 Task: Write a JavaScript function to calculate the factorial of a number using recursion.
Action: Mouse moved to (139, 49)
Screenshot: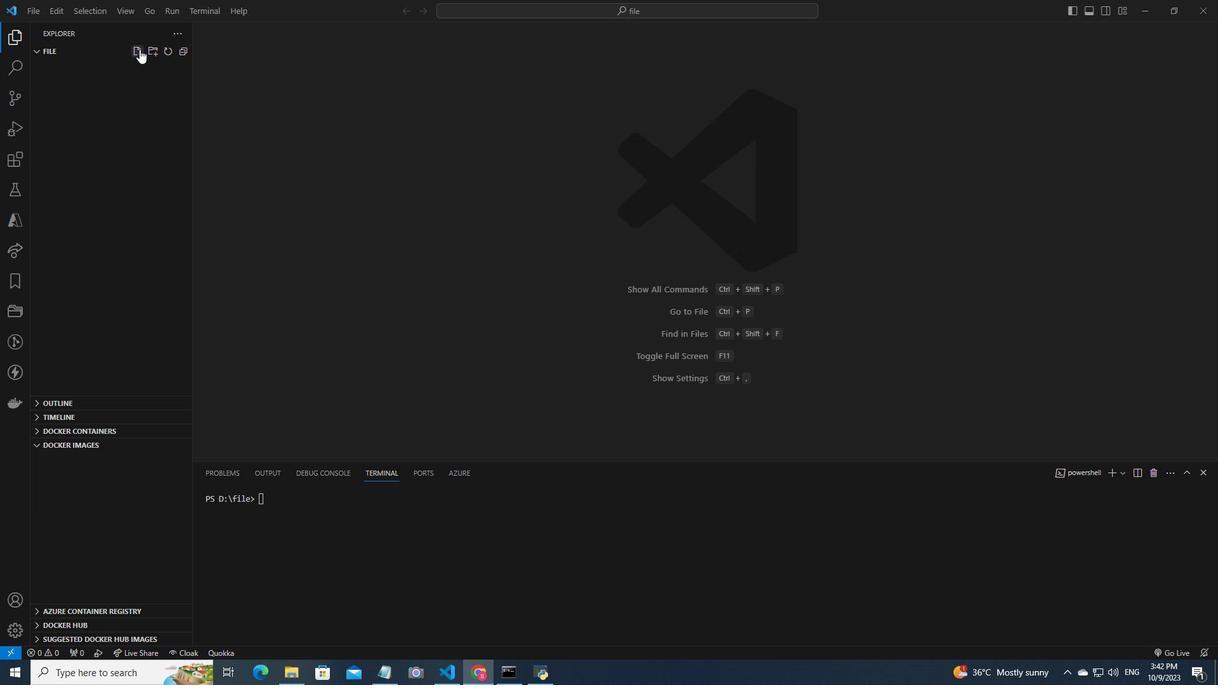 
Action: Mouse pressed left at (139, 49)
Screenshot: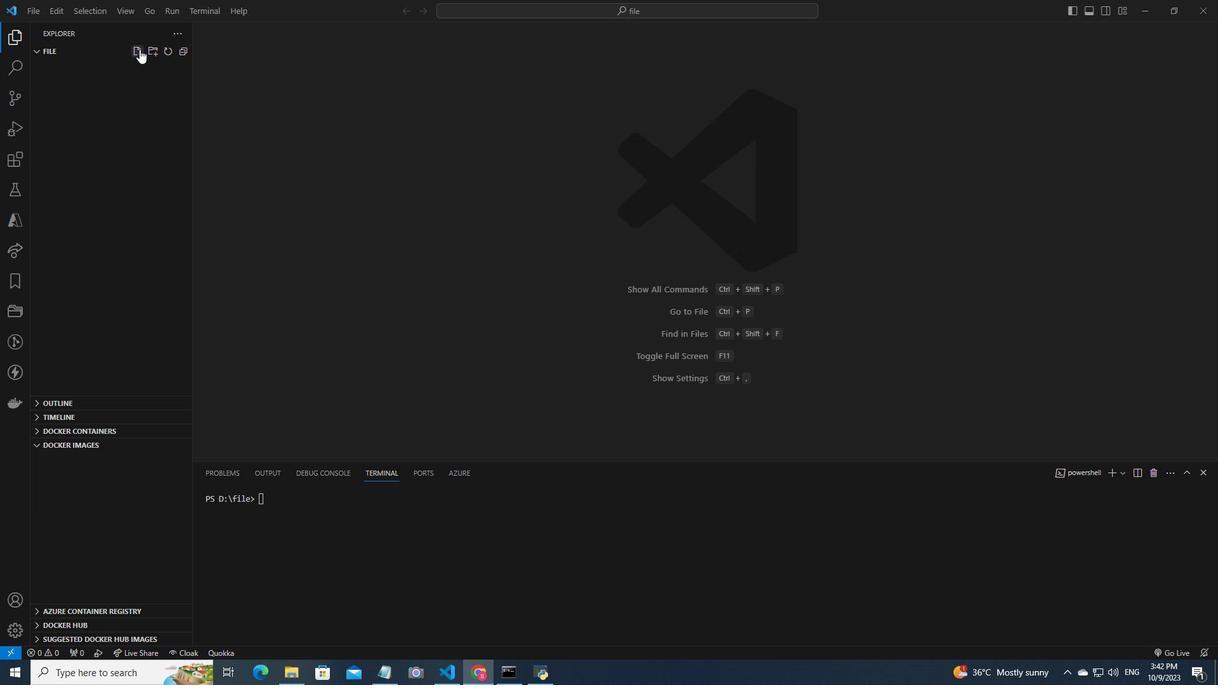 
Action: Mouse moved to (120, 62)
Screenshot: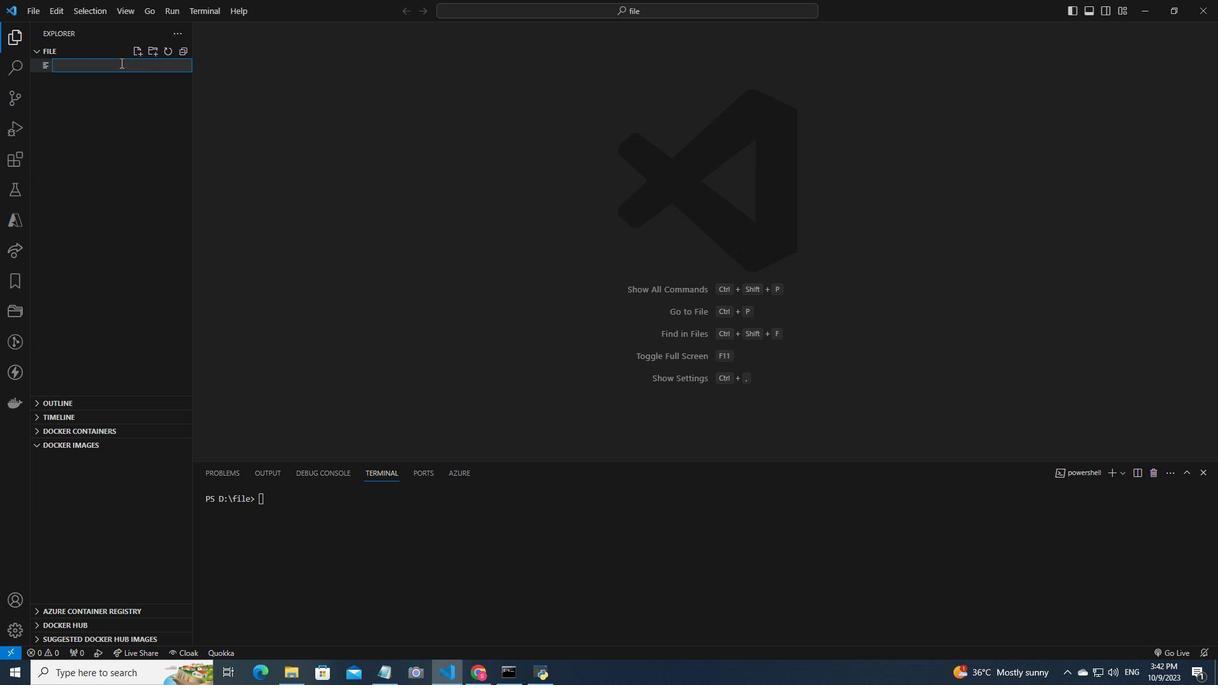
Action: Mouse pressed left at (120, 62)
Screenshot: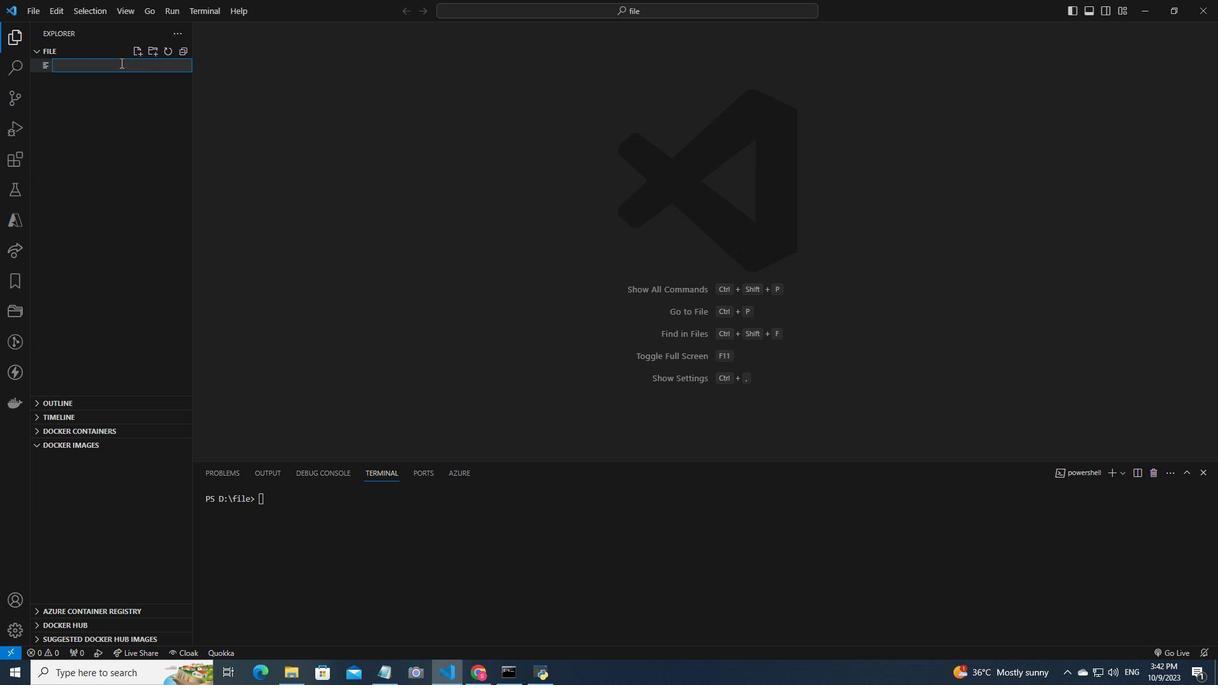 
Action: Mouse moved to (84, 146)
Screenshot: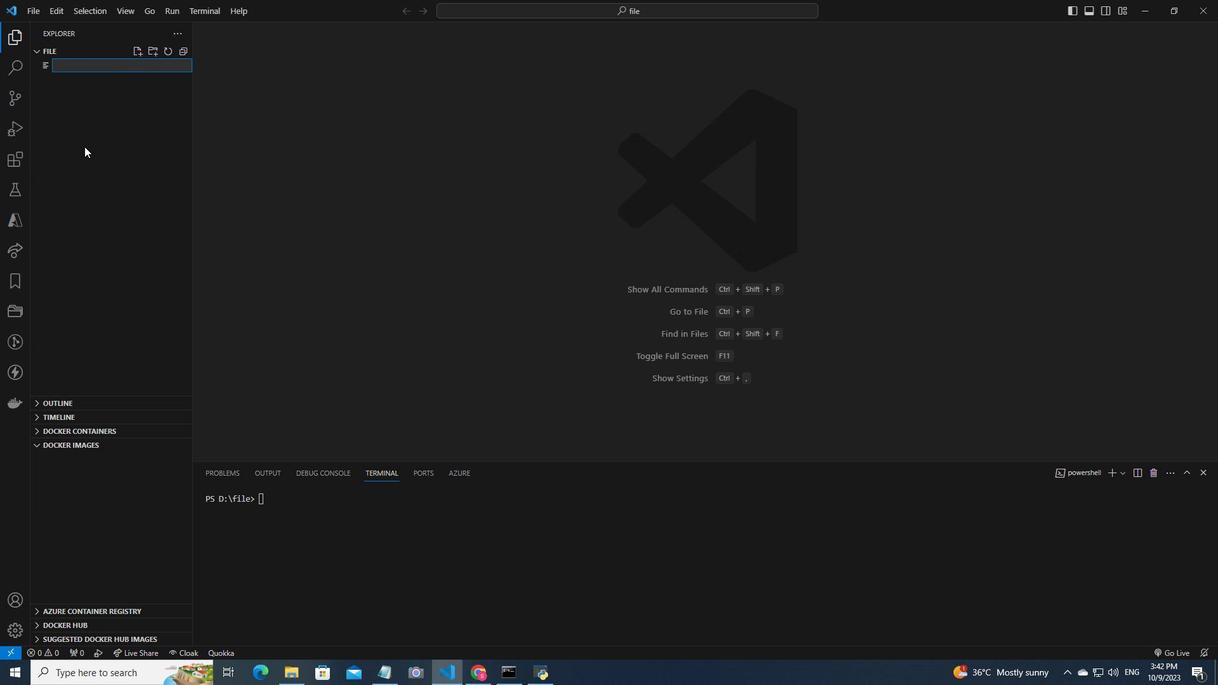 
Action: Key pressed fac.js<Key.enter>function<Key.space>factorial<Key.shift_r><Key.shift_r><Key.shift_r><Key.shift_r><Key.shift_r><Key.shift_r><Key.shift_r><Key.shift_r><Key.shift_r><Key.shift_r>(n<Key.right><Key.space><Key.shift_r>{<Key.enter>if<Key.space><Key.shift_r>(n<Key.space>===<Key.space>0<Key.right><Key.space><Key.shift_r>{<Key.enter>return<Key.space>1;<Key.down><Key.space>else<Key.space><Key.shift_r>{<Key.enter>return<Key.space>n<Key.shift_r><Key.shift_r><Key.shift_r><Key.shift_r><Key.shift_r><Key.shift_r><Key.shift_r><Key.shift_r><Key.shift_r><Key.shift_r>*<Key.left><Key.space><Key.right><Key.space>factorial<Key.shift_r>(n<Key.space>-<Key.space>1<Key.right>;<Key.down><Key.down><Key.down><Key.enter><Key.enter>//<Key.space>e<Key.backspace><Key.shift>Exan<Key.backspace>mple<Key.space>usage<Key.enter>const<Key.space>num<Key.space>=5<Key.left><Key.space><Key.right>;<Key.enter>const<Key.space>result<Key.space>=<Key.space>r<Key.backspace>factorial<Key.shift_r><Key.shift_r><Key.shift_r>(num<Key.shift_r><Key.shift_r><Key.shift_r><Key.shift_r><Key.shift_r><Key.shift_r><Key.shift_r><Key.shift_r><Key.shift_r><Key.shift_r>);<Key.enter>console.log<Key.shift_r><Key.shift_r><Key.shift_r><Key.shift_r><Key.shift_r><Key.shift_r><Key.shift_r><Key.shift_r><Key.shift_r><Key.shift_r><Key.shift_r><Key.shift_r><Key.shift_r><Key.shift_r><Key.shift_r><Key.shift_r><Key.shift_r>(`<Key.shift>The<Key.space>factorial<Key.space>of<Key.space><Key.shift>$<Key.shift_r>{num<Key.space><Key.backspace><Key.right><Key.space>is<Key.space><Key.shift><Key.shift><Key.shift><Key.shift><Key.shift><Key.shift><Key.shift><Key.shift><Key.shift><Key.shift><Key.shift><Key.shift><Key.shift><Key.shift><Key.shift><Key.shift><Key.shift><Key.shift><Key.shift><Key.shift>$<Key.space><Key.shift_r><Key.backspace><Key.shift_r><Key.shift_r>{result<Key.right><Key.right><Key.right>;
Screenshot: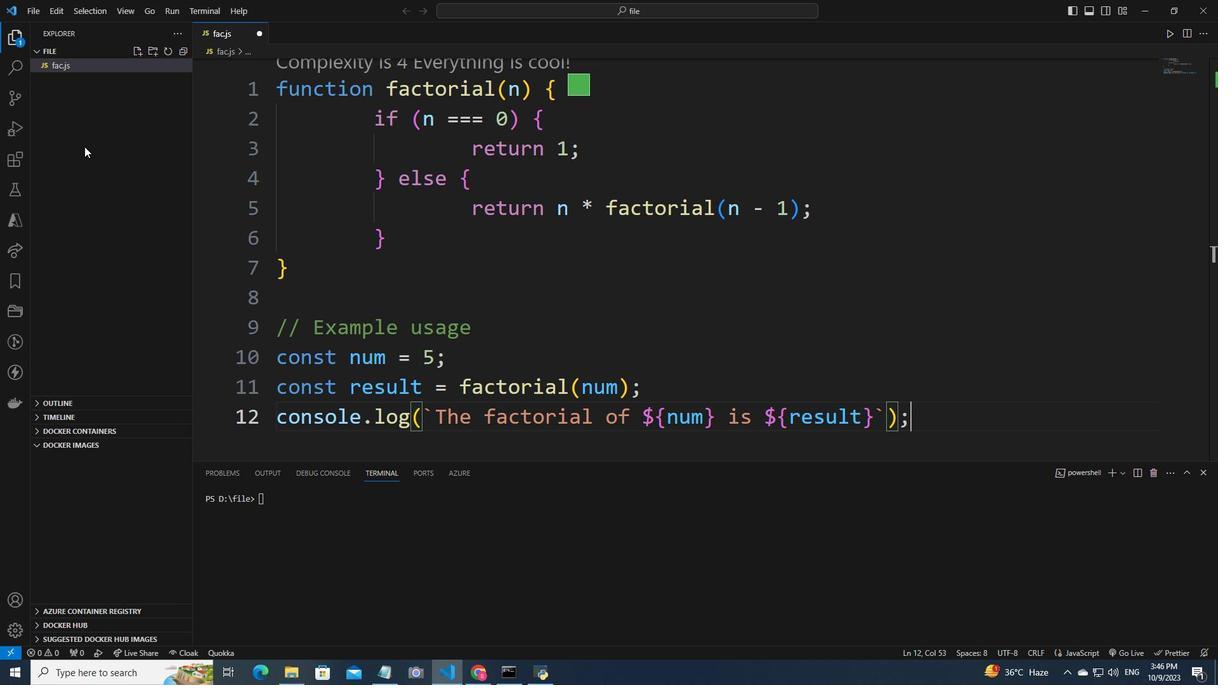 
Action: Mouse moved to (32, 10)
Screenshot: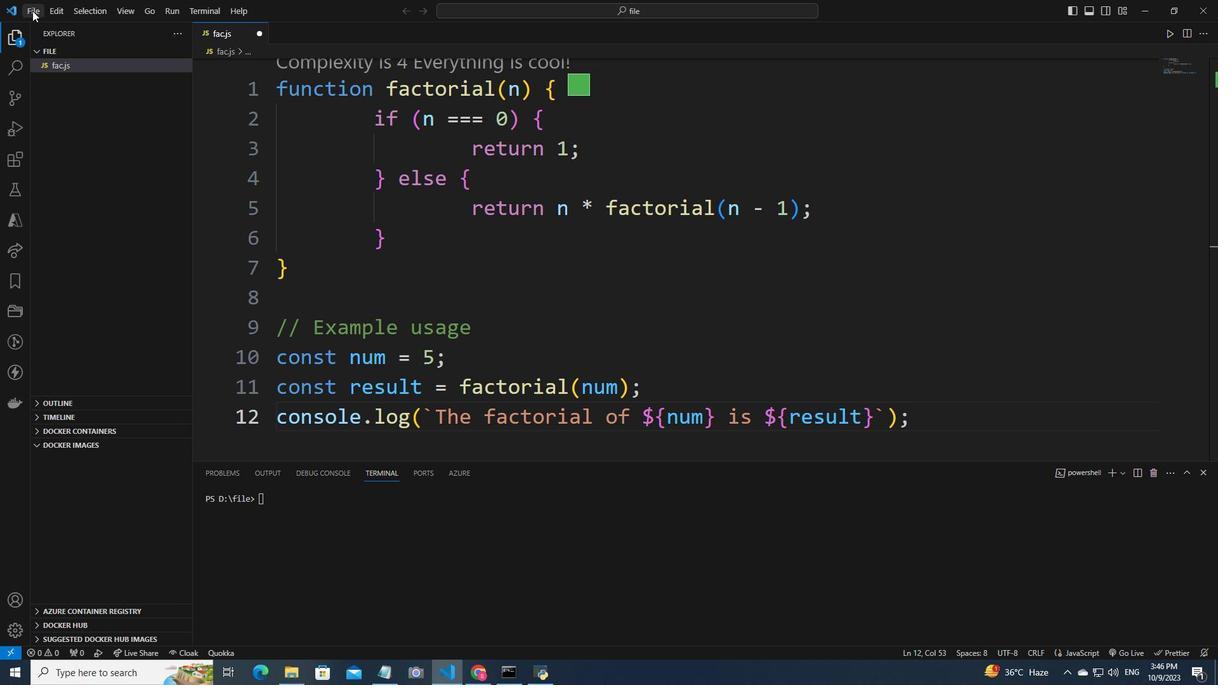 
Action: Mouse pressed left at (32, 10)
Screenshot: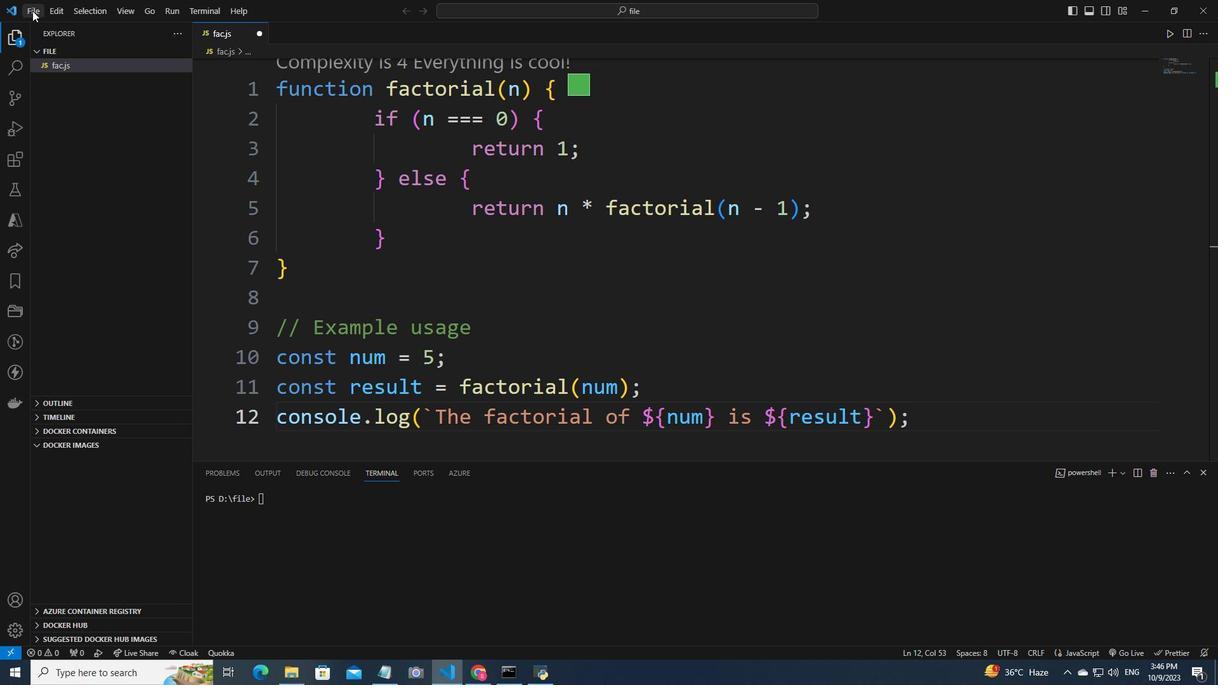
Action: Mouse moved to (62, 211)
Screenshot: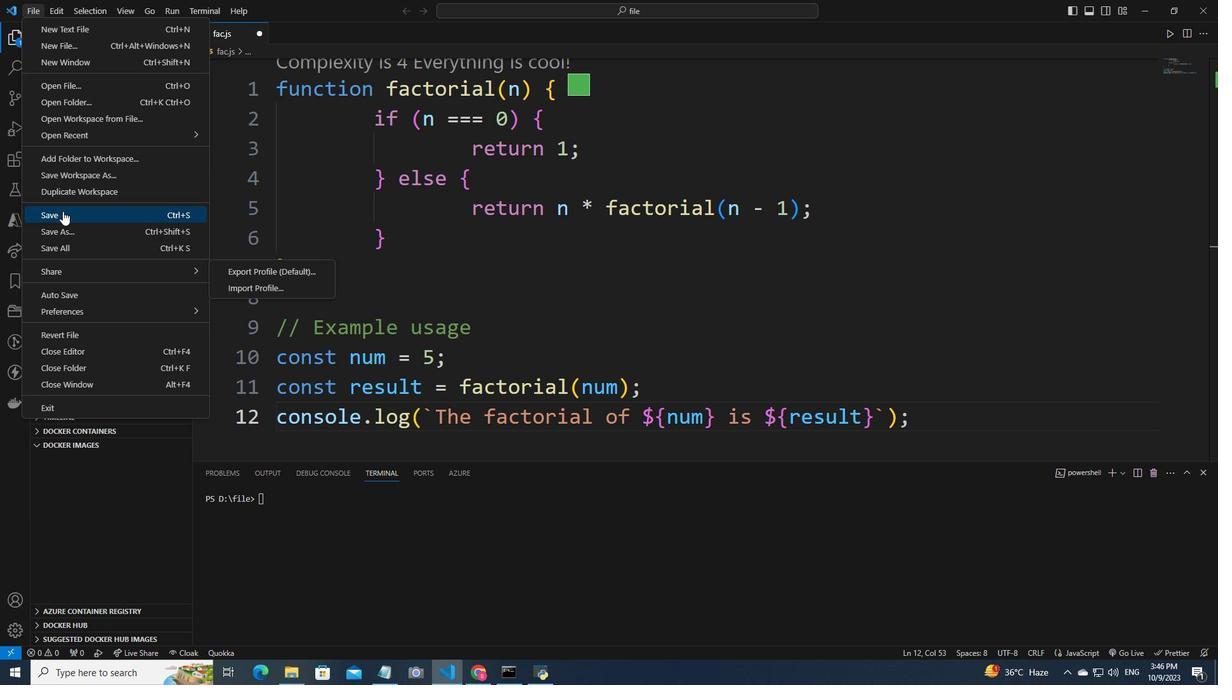 
Action: Mouse pressed left at (62, 211)
Screenshot: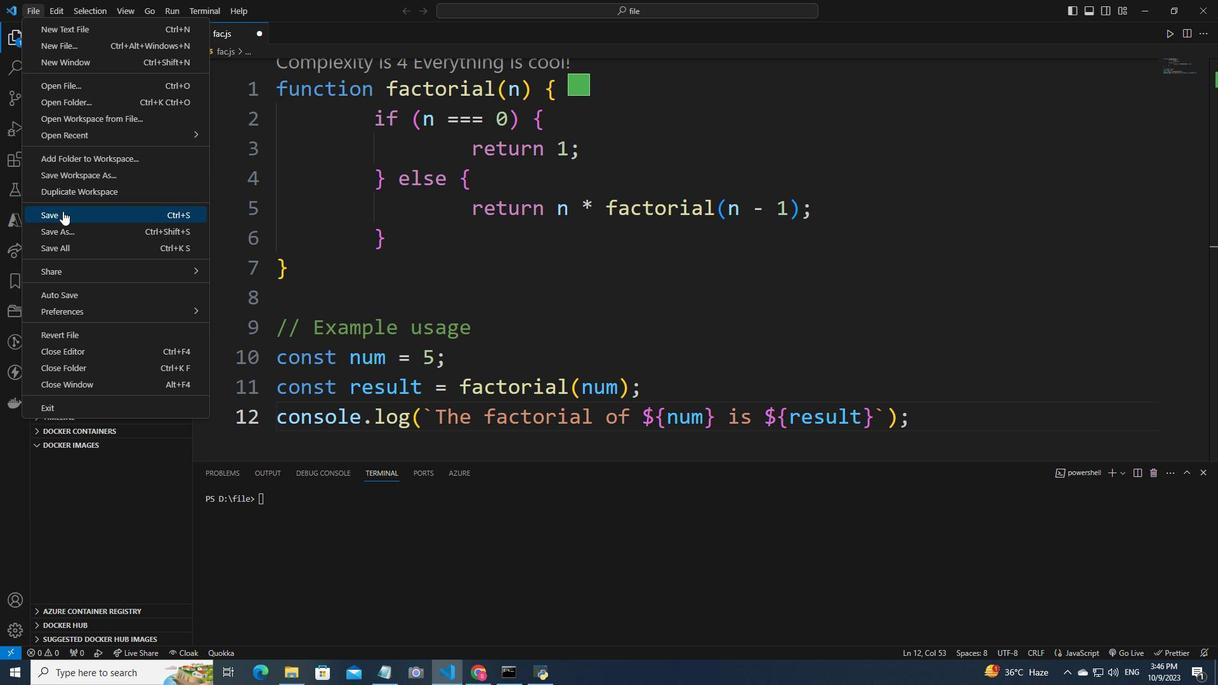 
Action: Mouse moved to (276, 502)
Screenshot: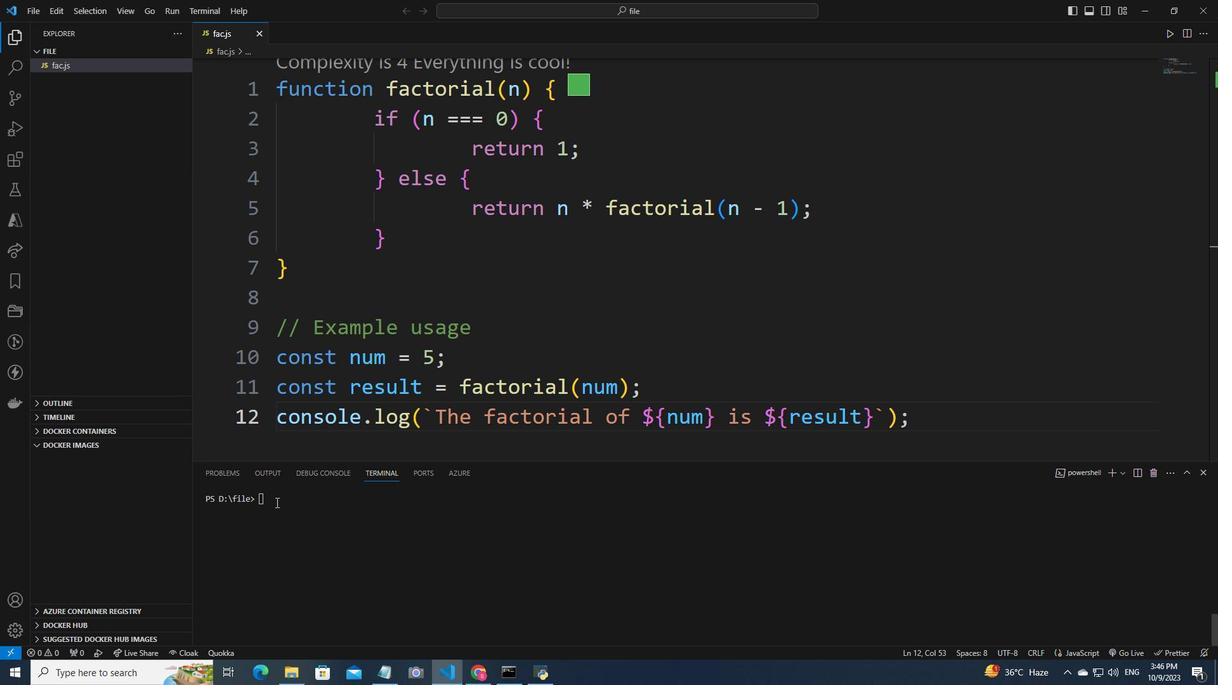 
Action: Mouse pressed left at (276, 502)
Screenshot: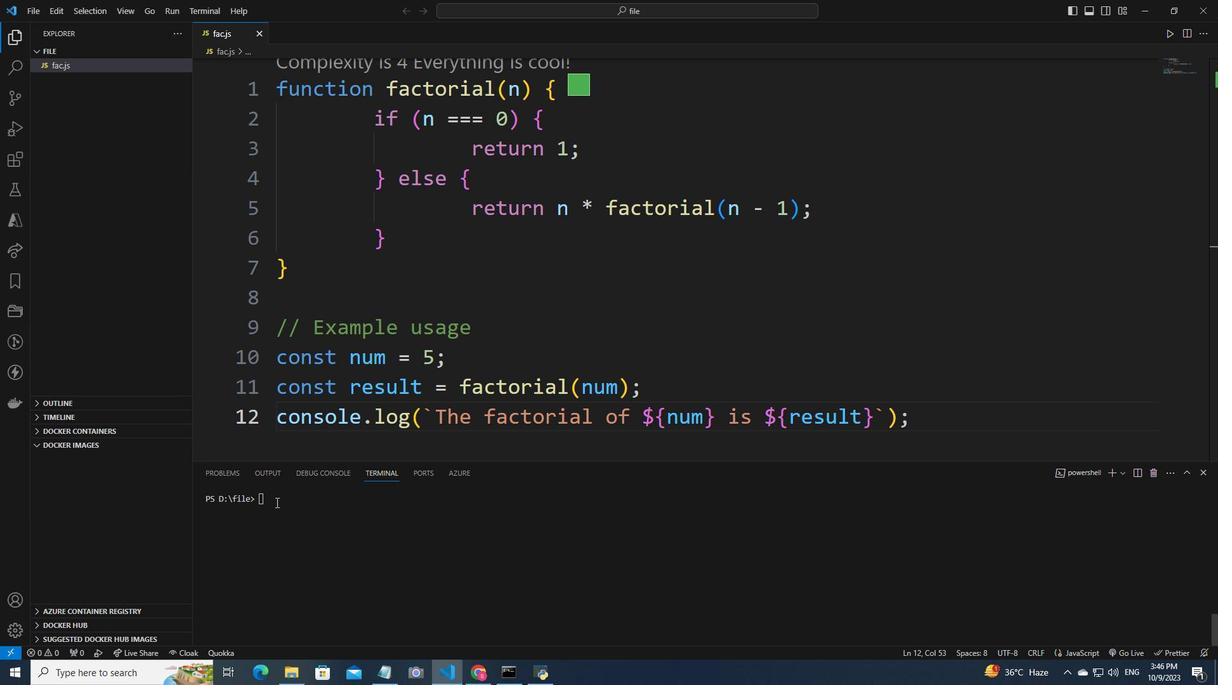 
Action: Mouse moved to (235, 460)
Screenshot: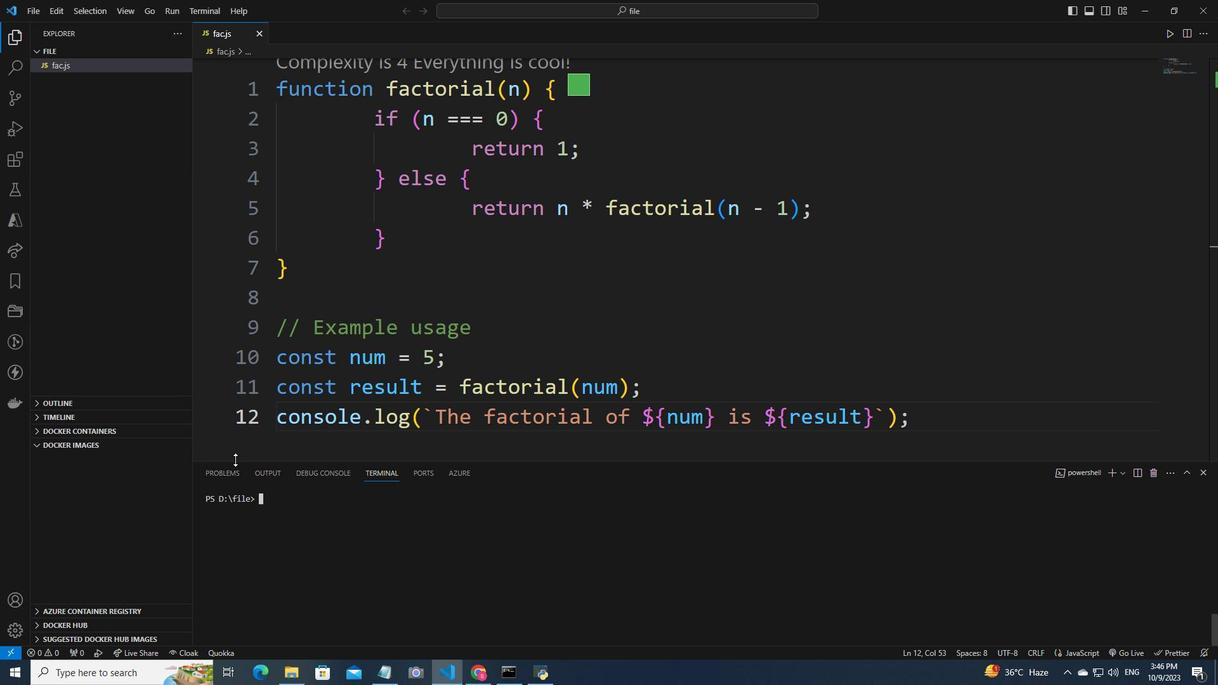 
Action: Key pressed node<Key.space>fac.js<Key.enter>
Screenshot: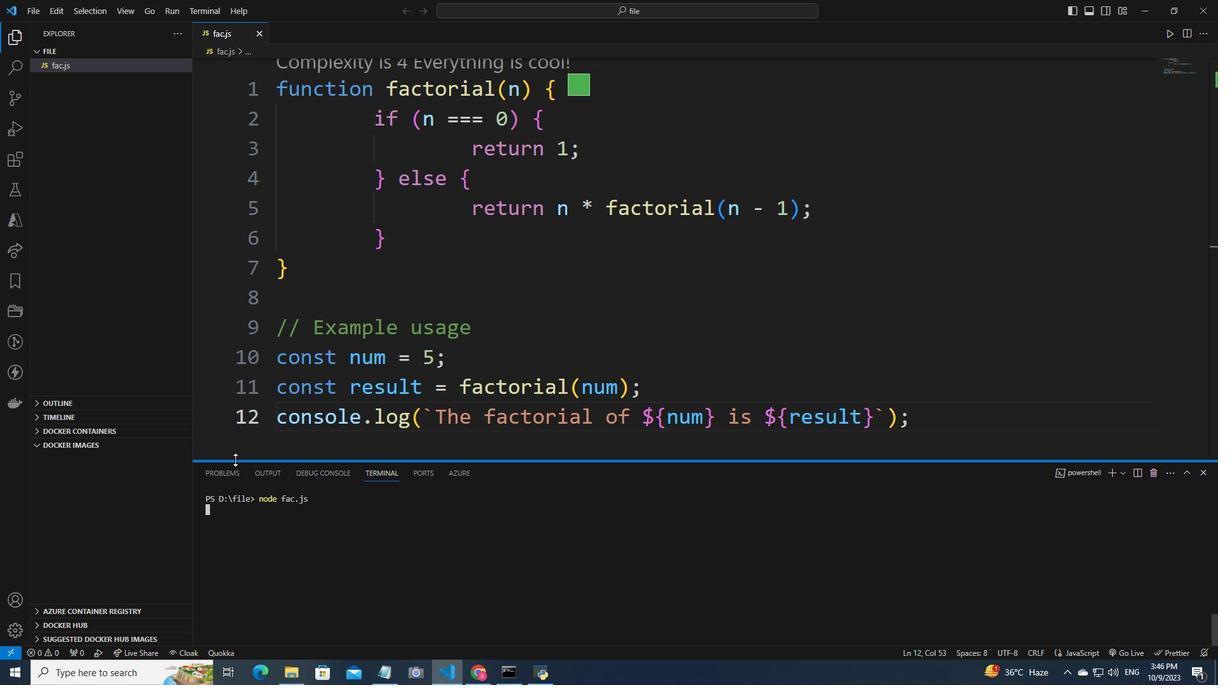 
Action: Mouse moved to (439, 355)
Screenshot: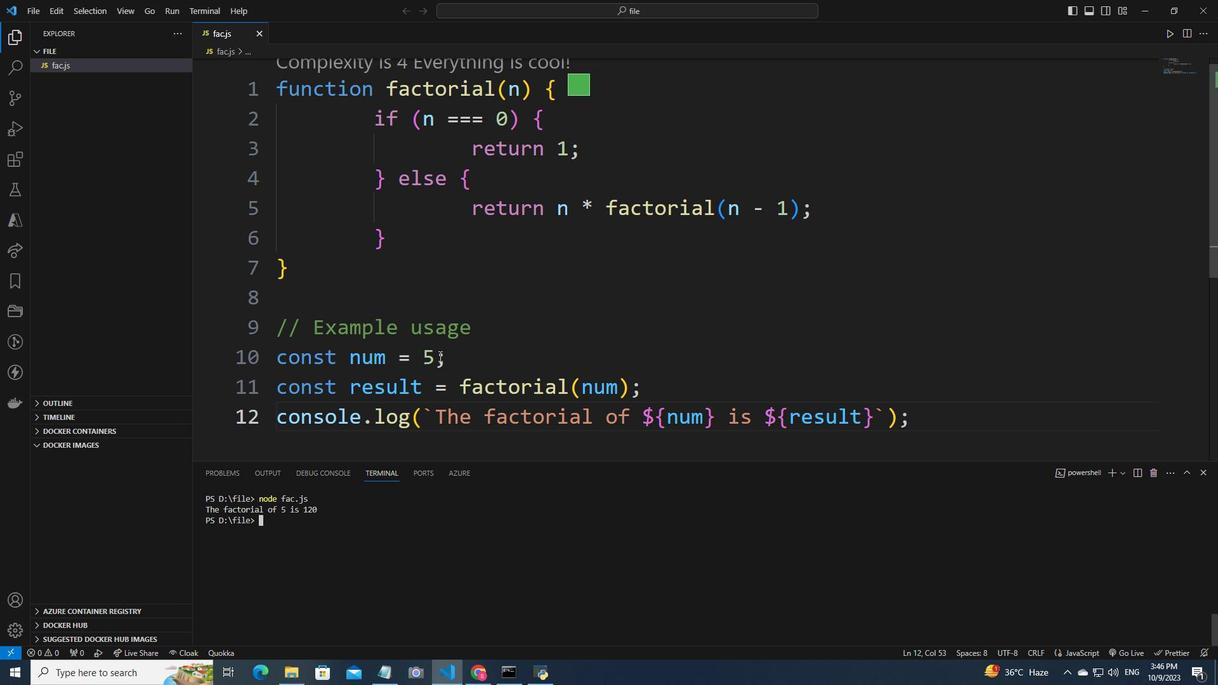 
Action: Mouse pressed left at (439, 355)
Screenshot: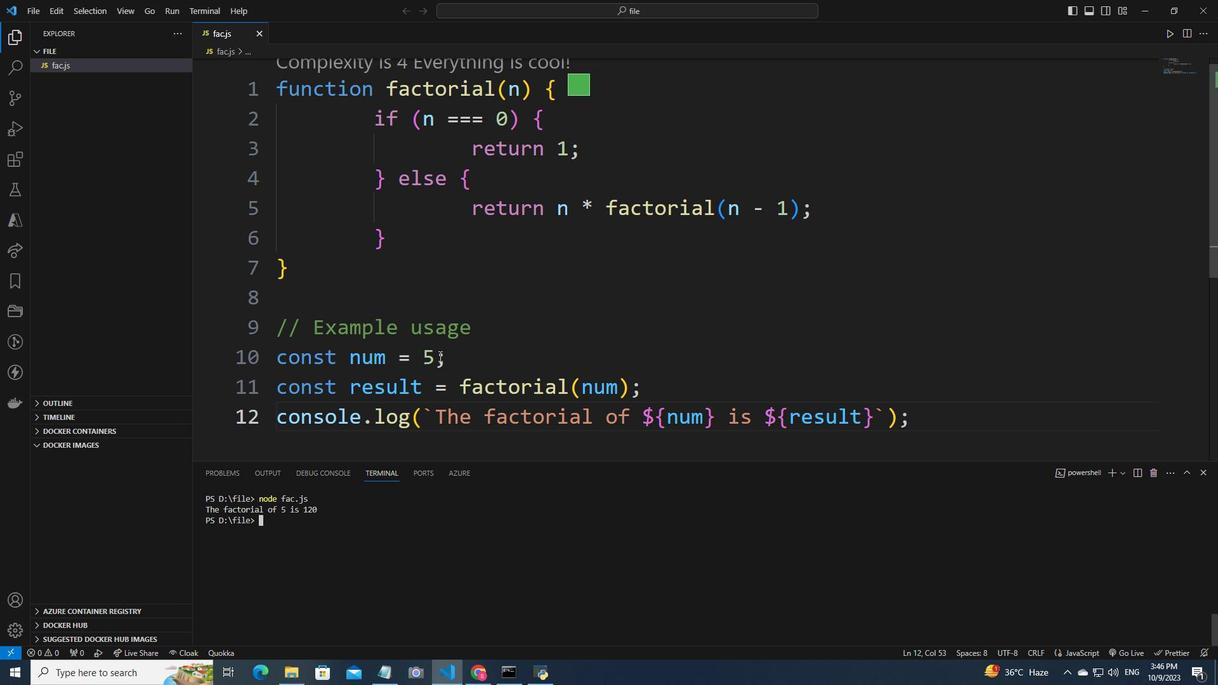 
Action: Mouse moved to (423, 386)
Screenshot: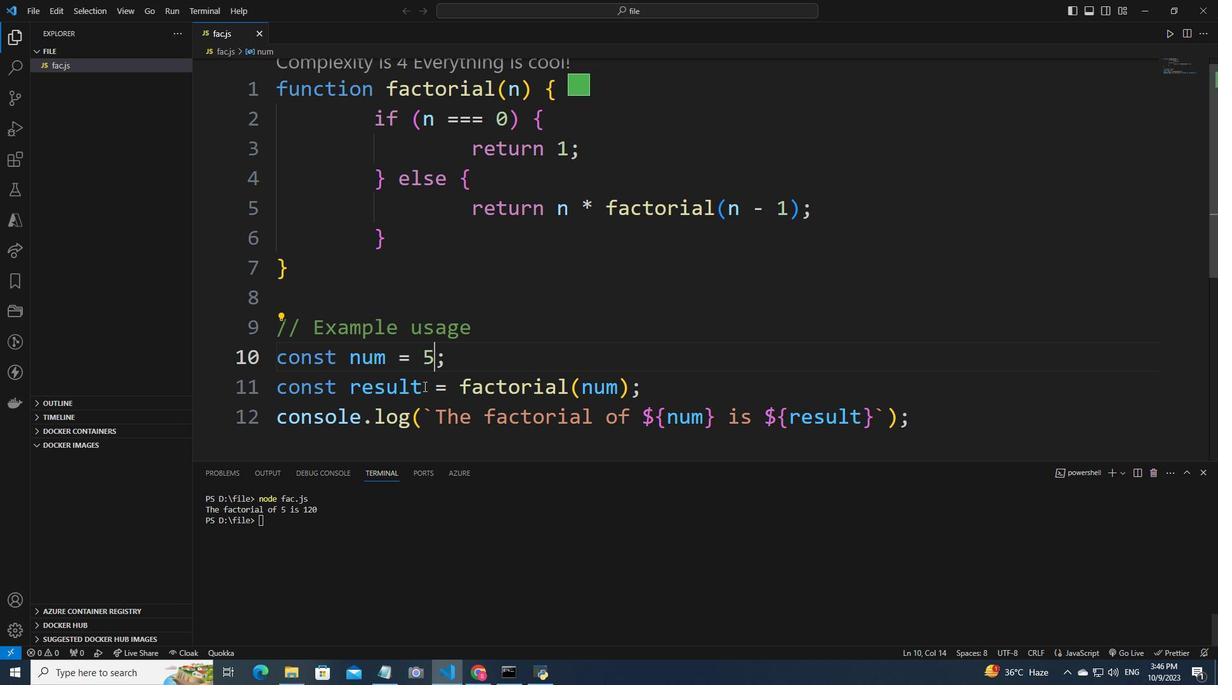 
Action: Key pressed <Key.backspace>6
Screenshot: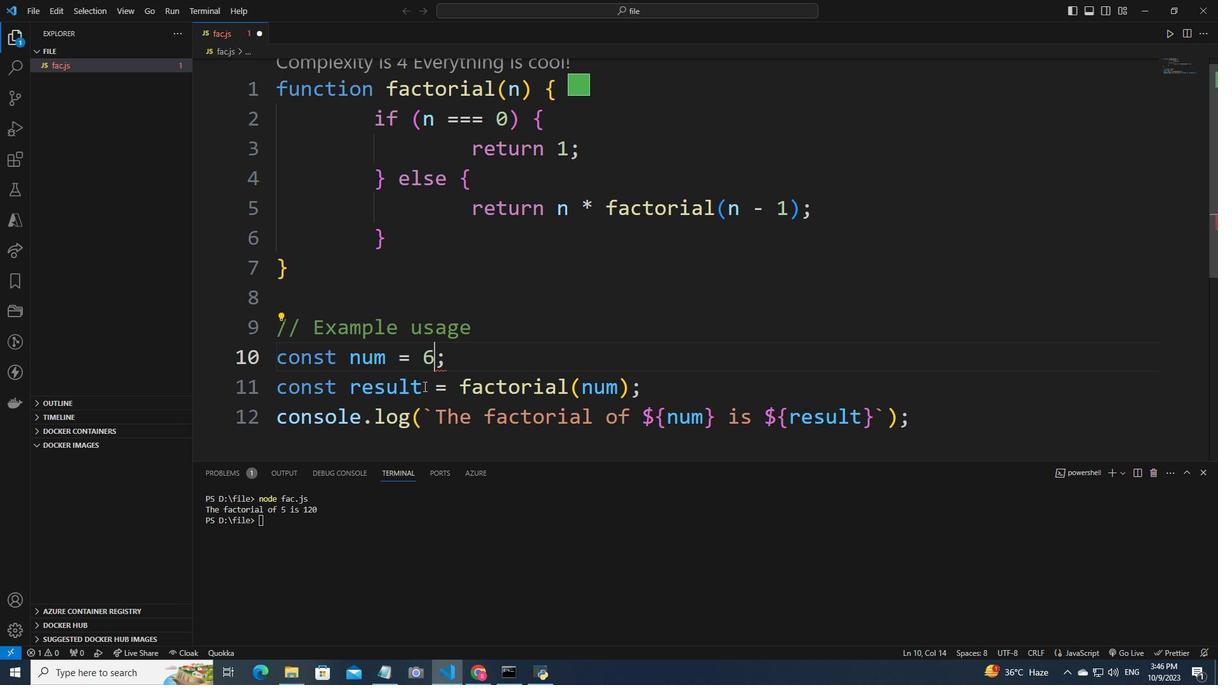 
Action: Mouse moved to (37, 6)
Screenshot: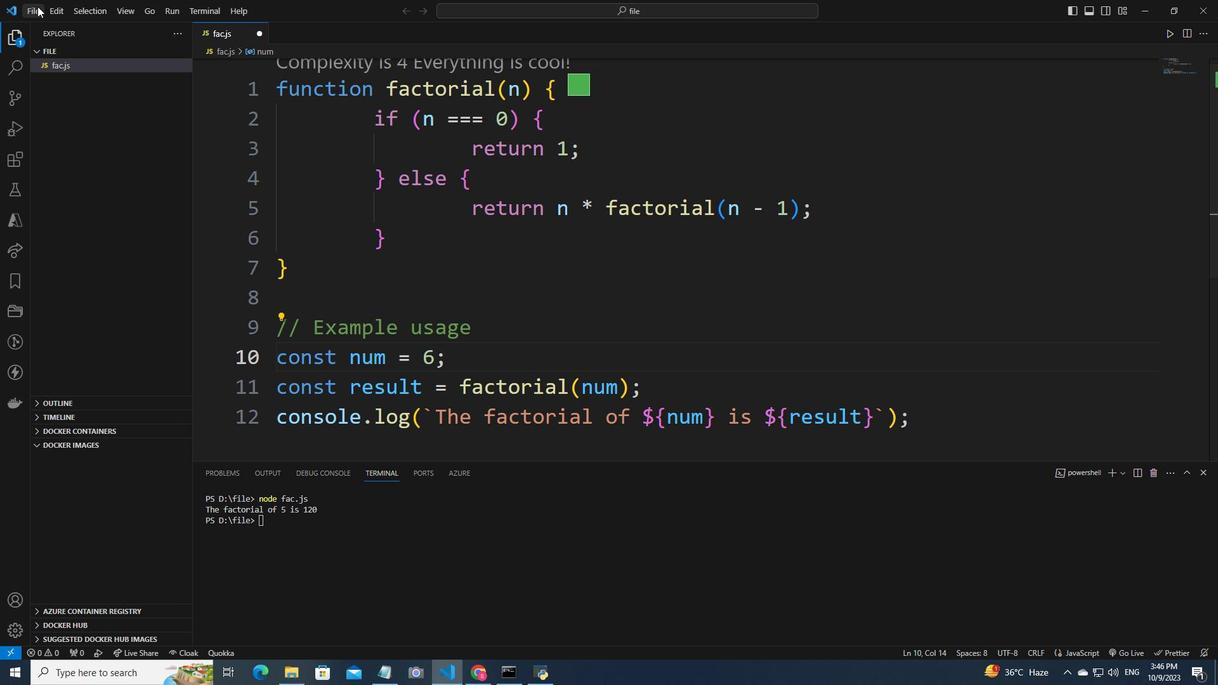 
Action: Mouse pressed left at (37, 6)
Screenshot: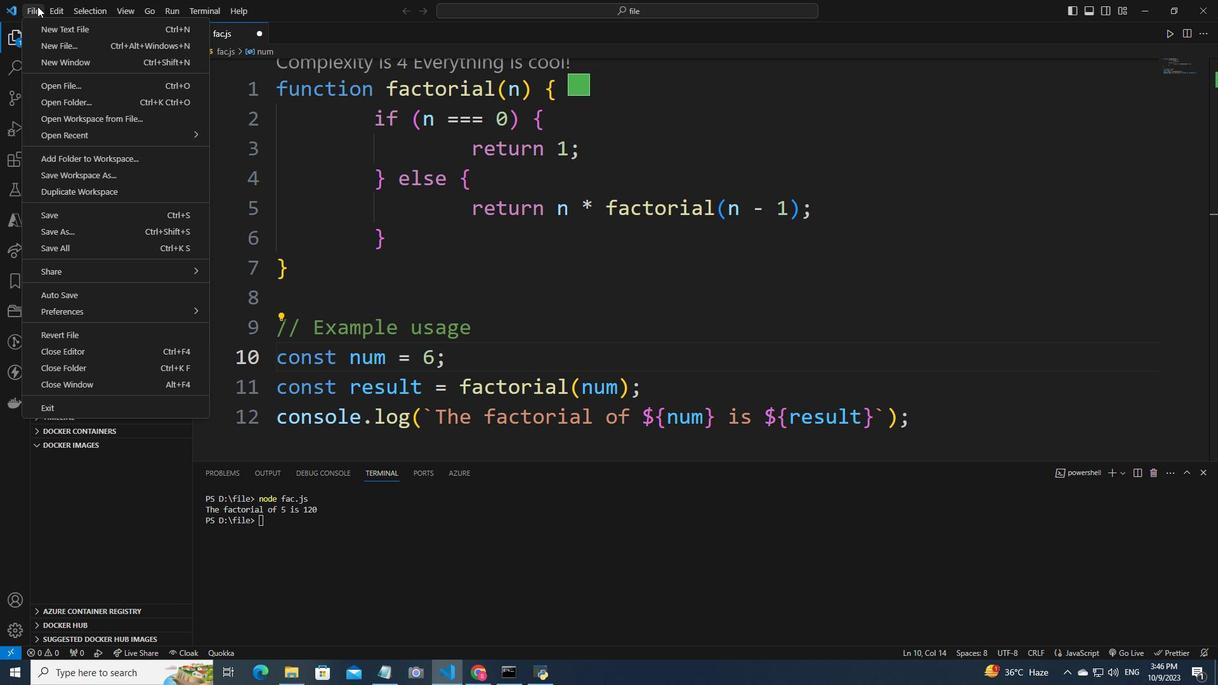 
Action: Mouse moved to (85, 212)
Screenshot: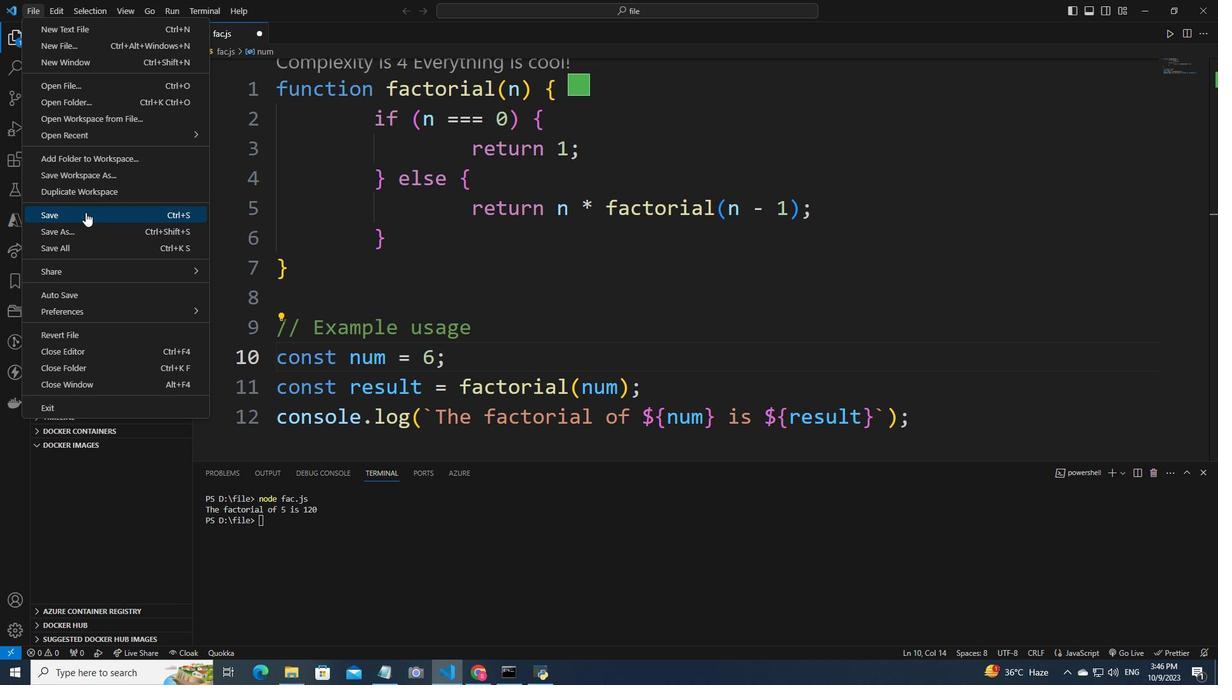 
Action: Mouse pressed left at (85, 212)
Screenshot: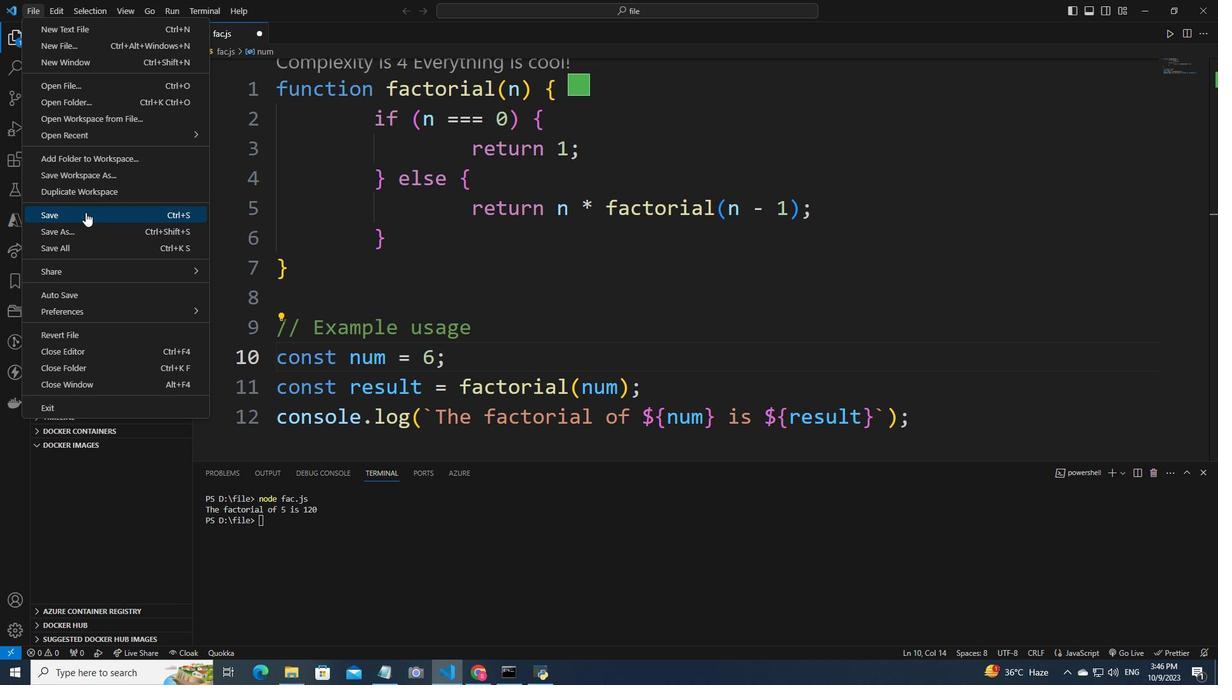 
Action: Mouse moved to (326, 527)
Screenshot: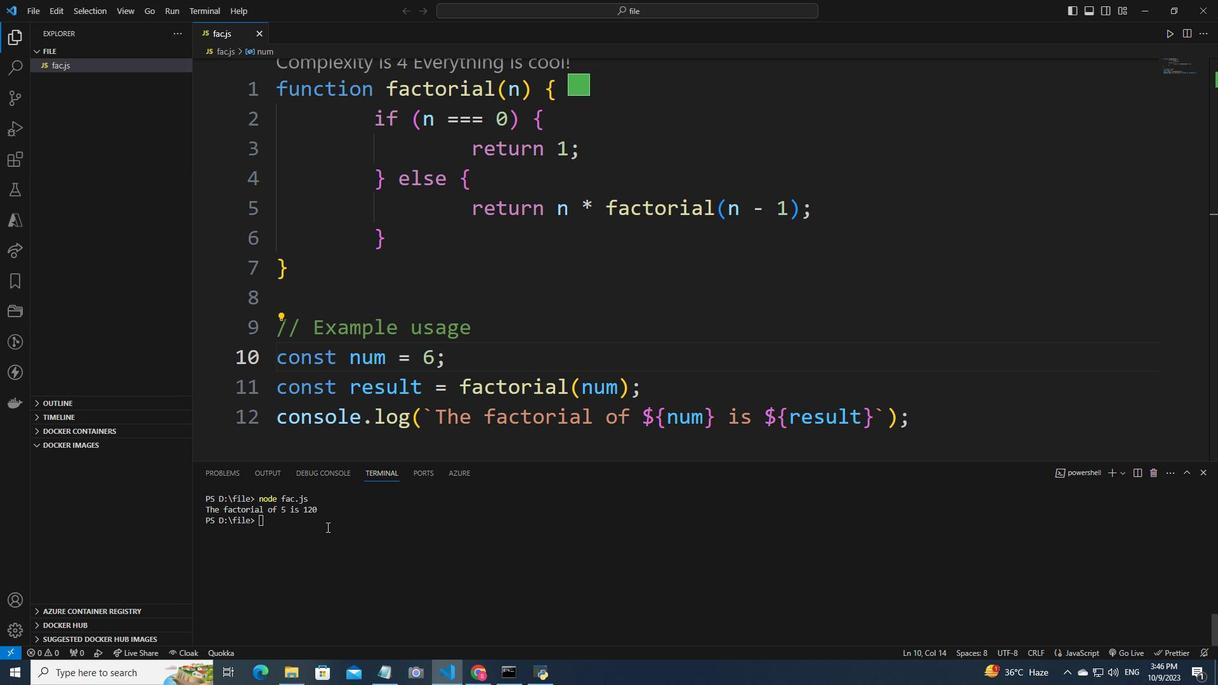 
Action: Mouse pressed left at (326, 527)
Screenshot: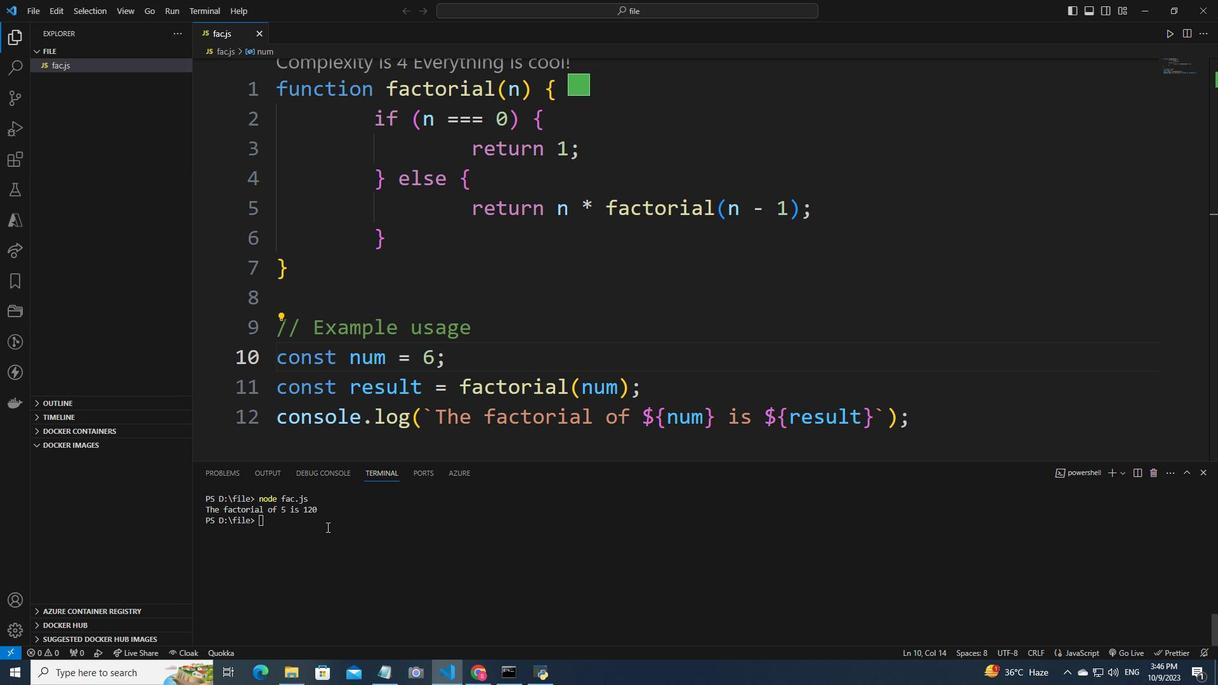 
Action: Key pressed node<Key.space>fac.js<Key.enter>
Screenshot: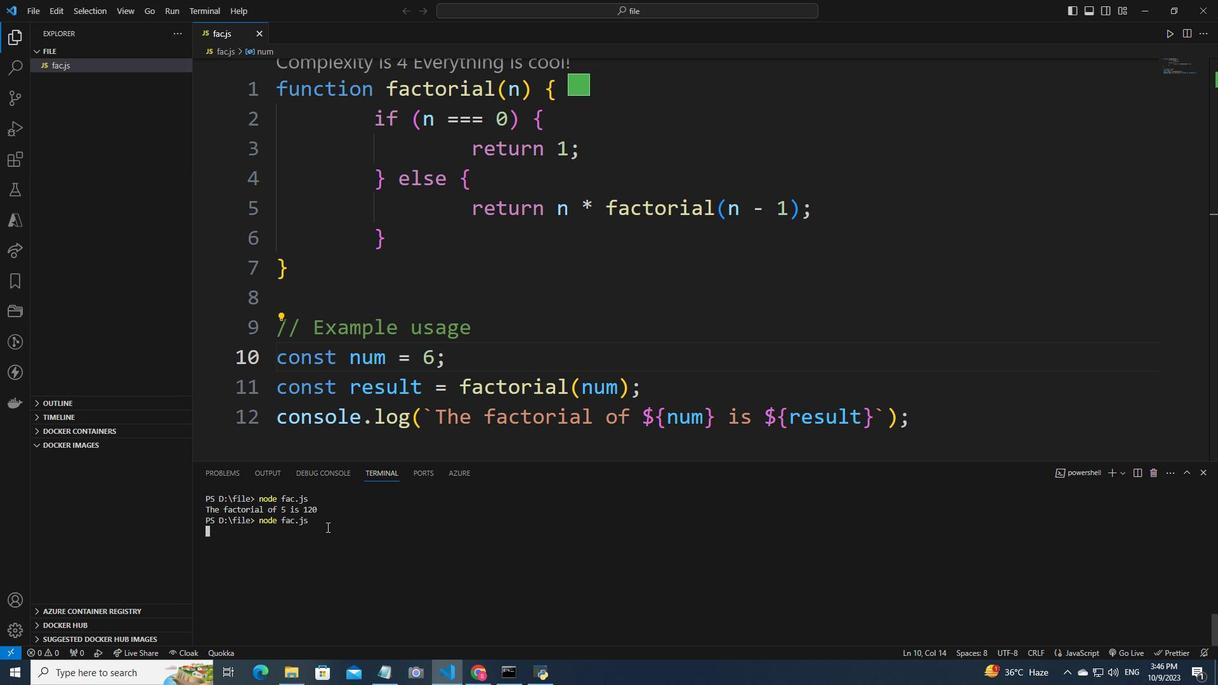 
